 Task: Open Card Card0042 in Board Board0041 in Workspace Development in Trello
Action: Mouse moved to (536, 57)
Screenshot: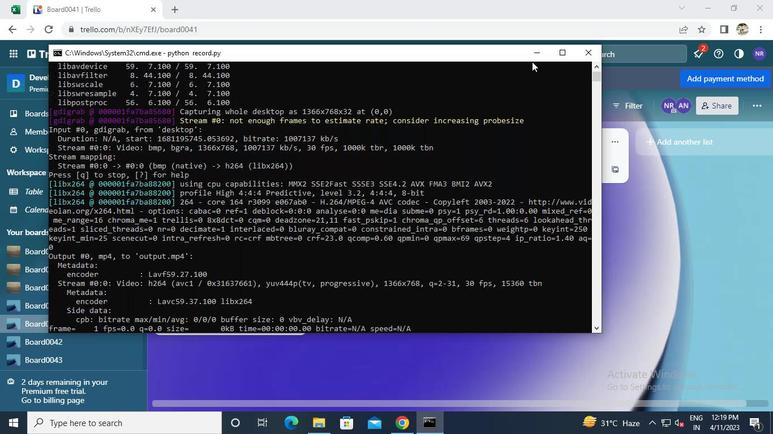 
Action: Mouse pressed left at (536, 57)
Screenshot: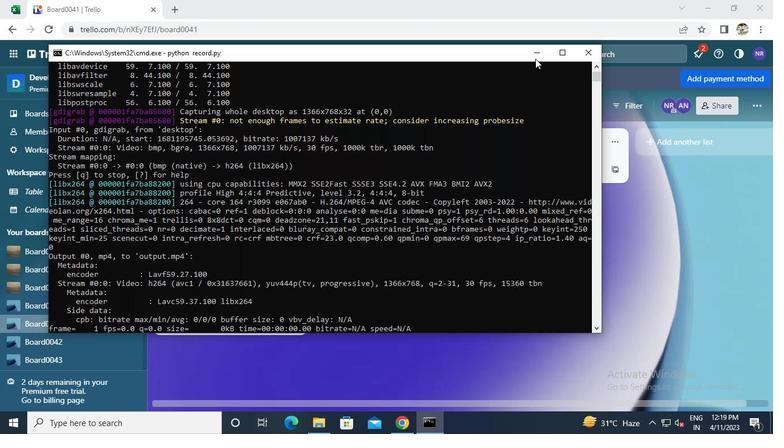 
Action: Mouse moved to (227, 244)
Screenshot: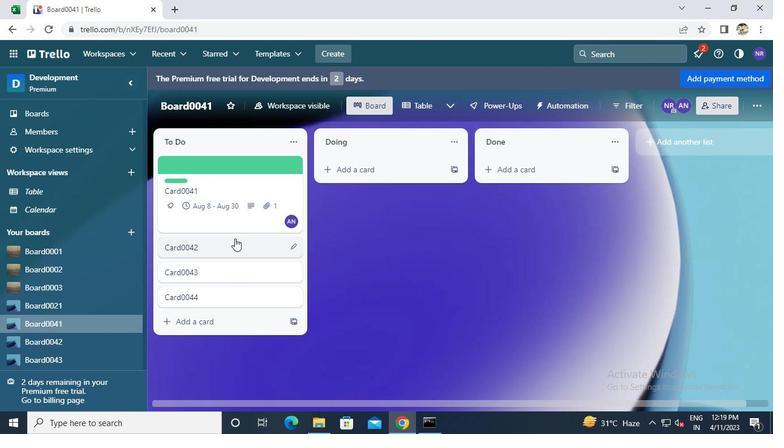 
Action: Mouse pressed left at (227, 244)
Screenshot: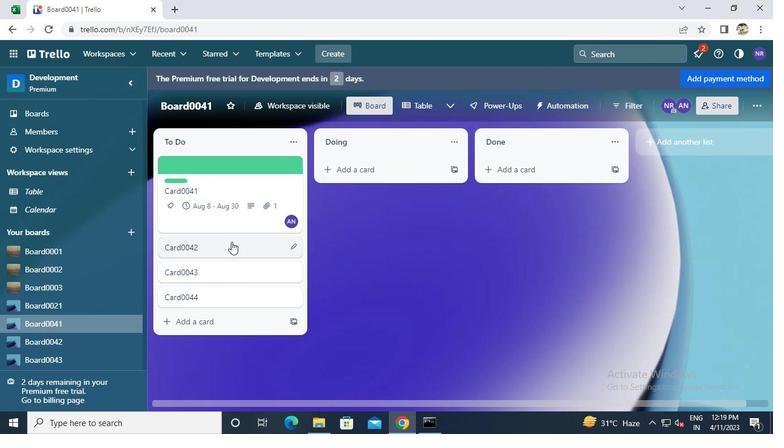 
Action: Mouse moved to (422, 430)
Screenshot: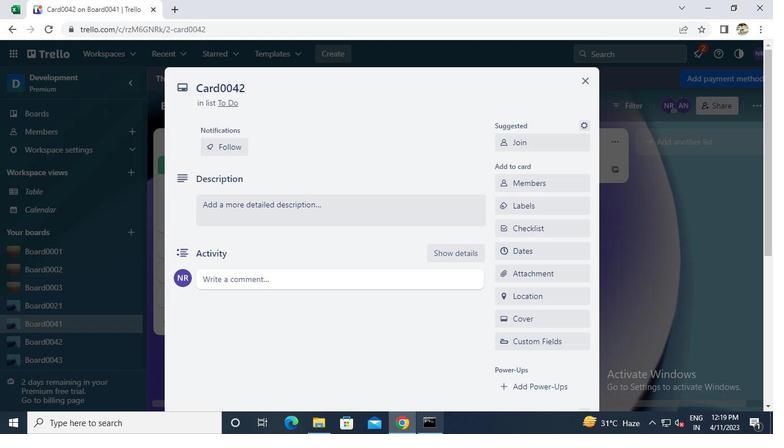 
Action: Mouse pressed left at (422, 430)
Screenshot: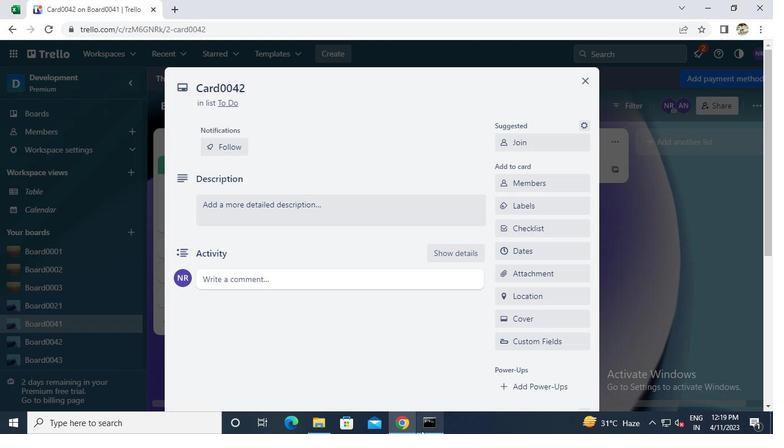 
Action: Mouse moved to (586, 51)
Screenshot: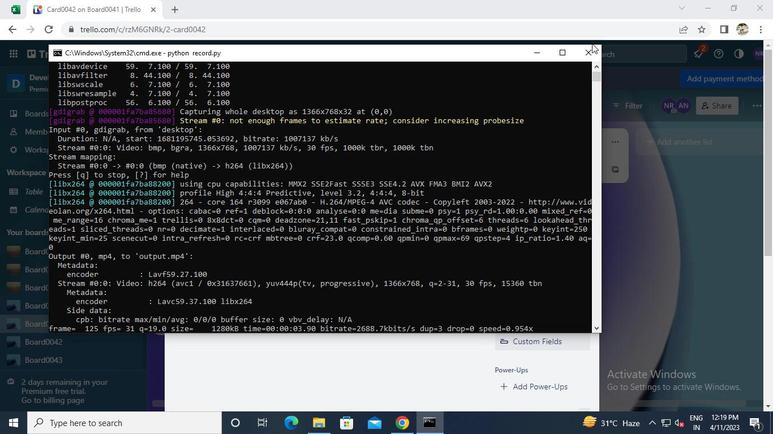 
Action: Mouse pressed left at (586, 51)
Screenshot: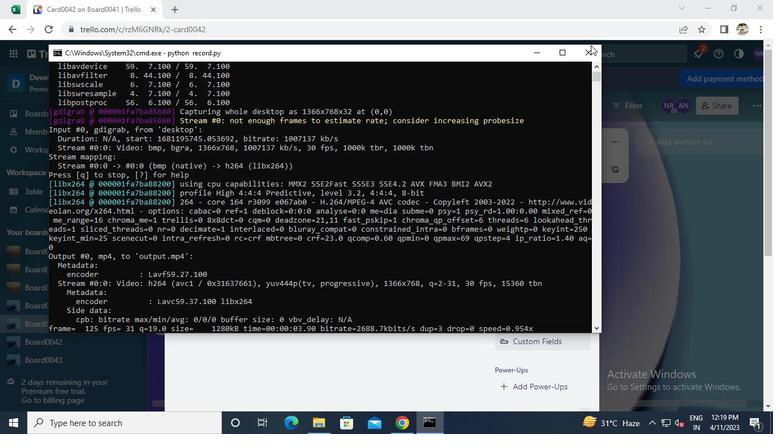 
